 Task: Create List Customer Journey Mapping in Board Product Development Strategies to Workspace Business Writing. Create List Customer Success in Board Content Amplification to Workspace Business Writing. Create List Customer Churn in Board Sales Pipeline Management and Lead Generation to Workspace Business Writing
Action: Mouse moved to (43, 328)
Screenshot: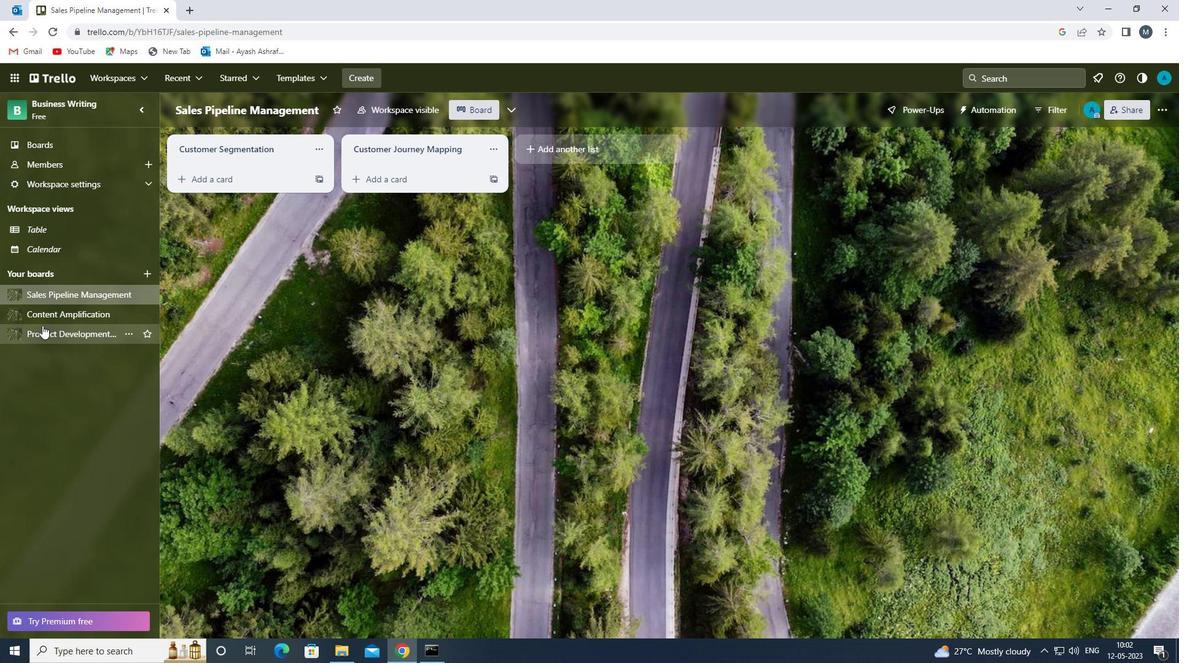 
Action: Mouse pressed left at (43, 328)
Screenshot: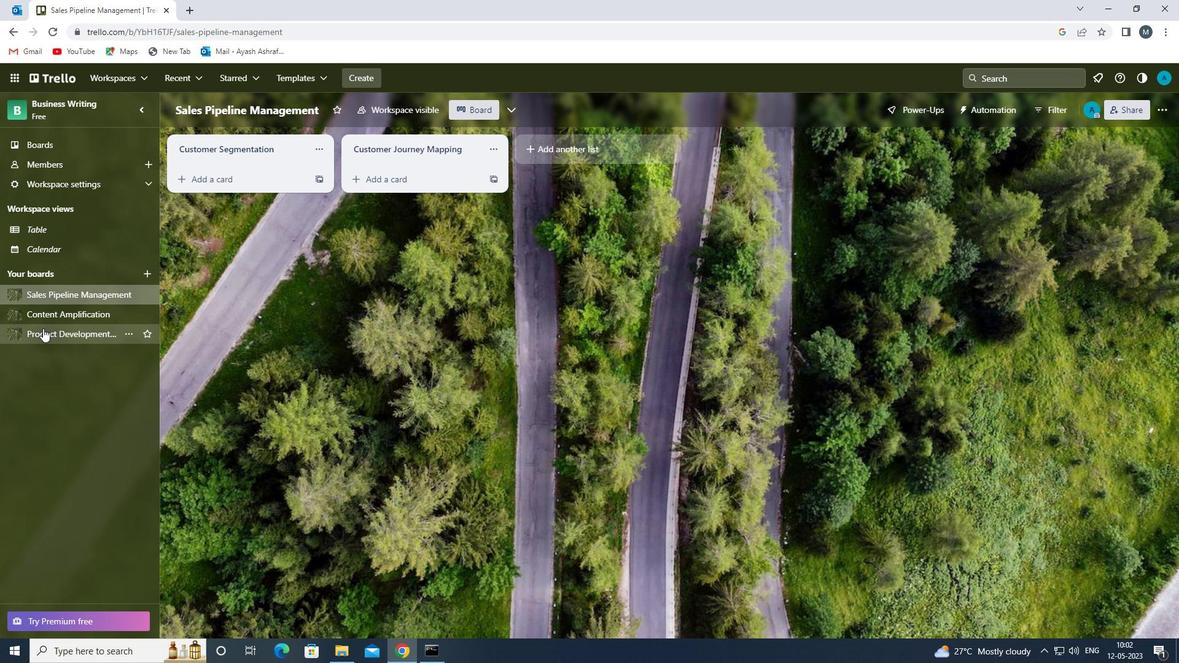 
Action: Mouse moved to (533, 160)
Screenshot: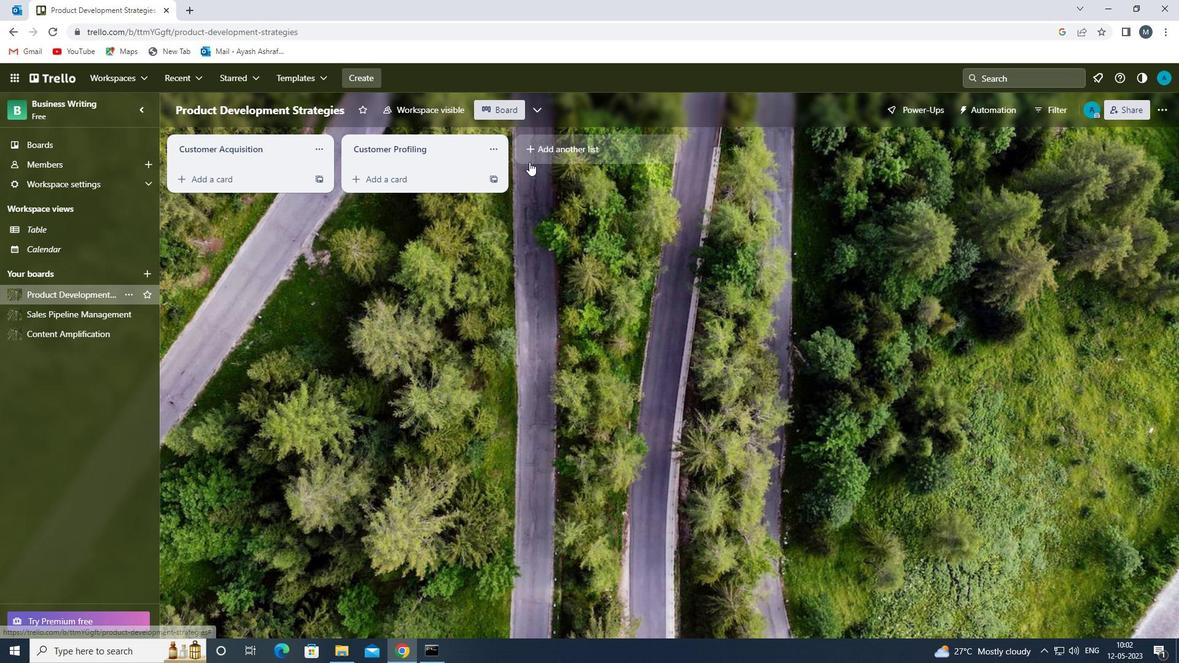 
Action: Mouse pressed left at (533, 160)
Screenshot: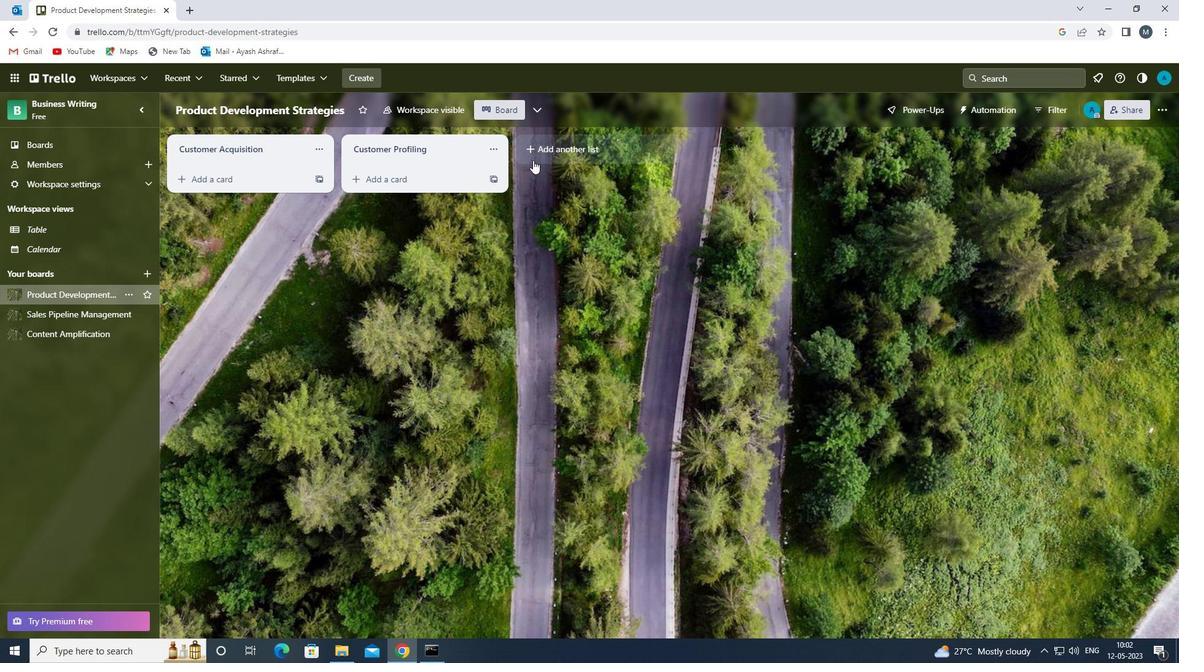 
Action: Mouse moved to (541, 151)
Screenshot: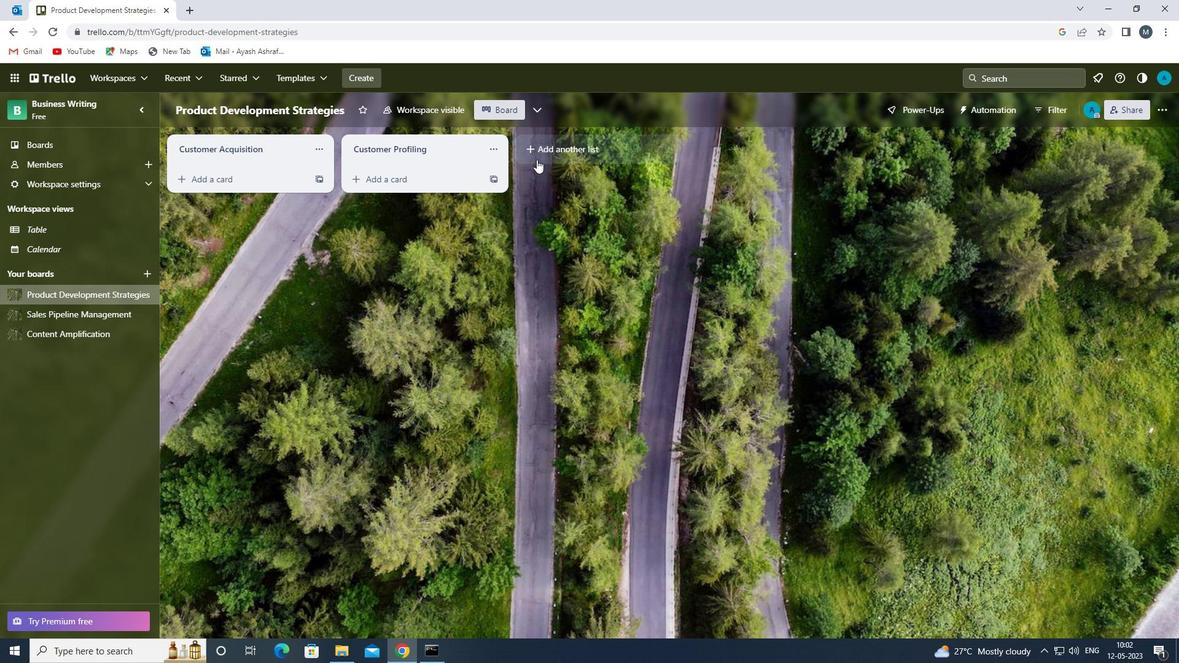 
Action: Mouse pressed left at (541, 151)
Screenshot: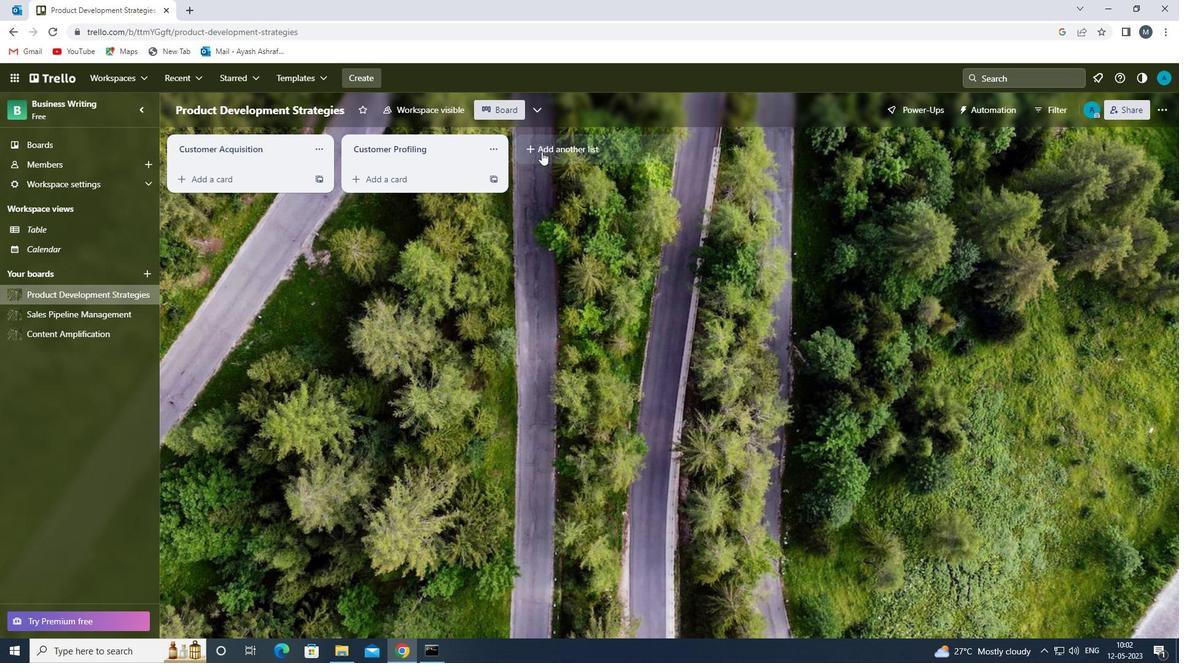 
Action: Mouse moved to (537, 151)
Screenshot: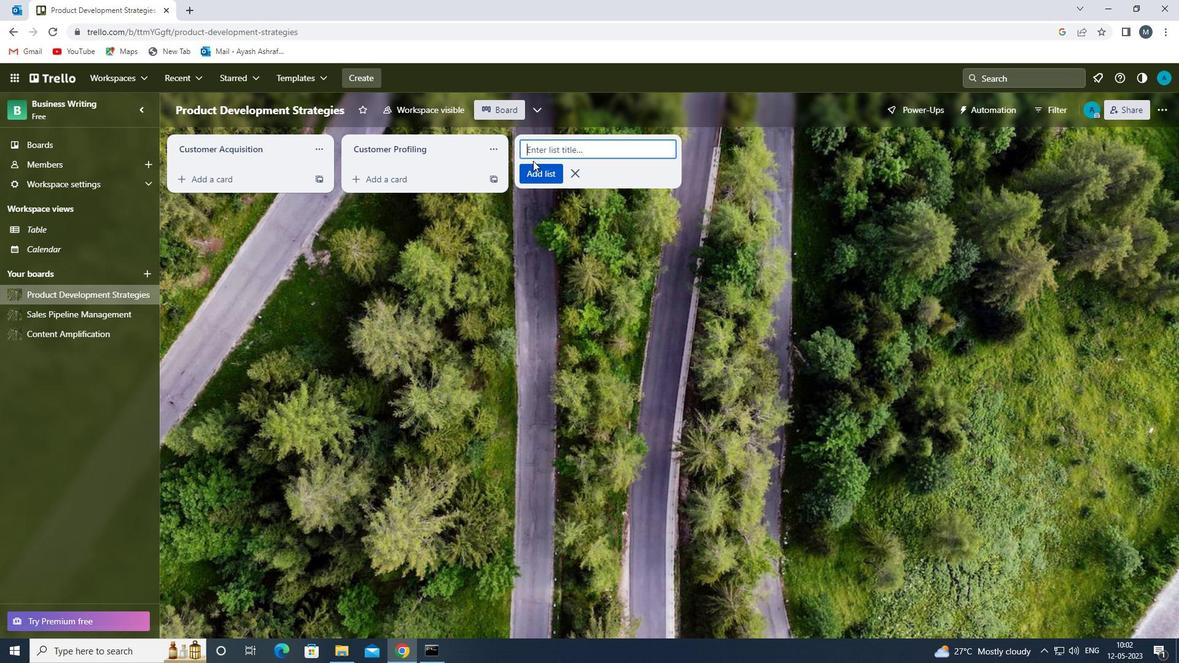 
Action: Mouse pressed left at (537, 151)
Screenshot: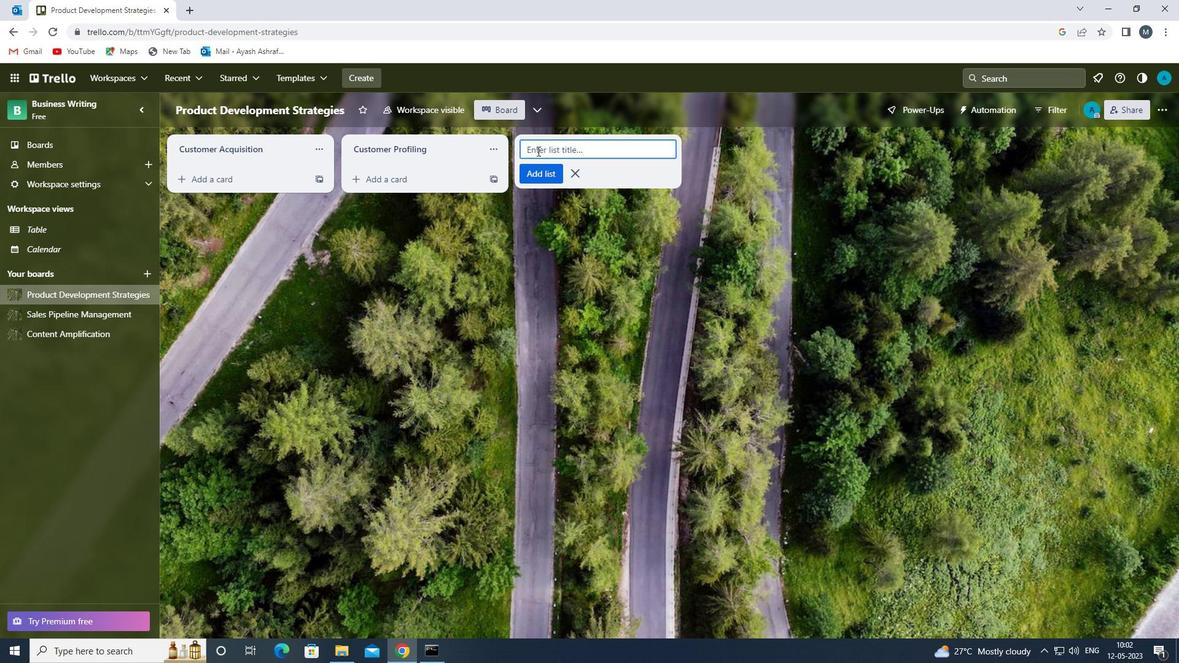 
Action: Mouse moved to (542, 148)
Screenshot: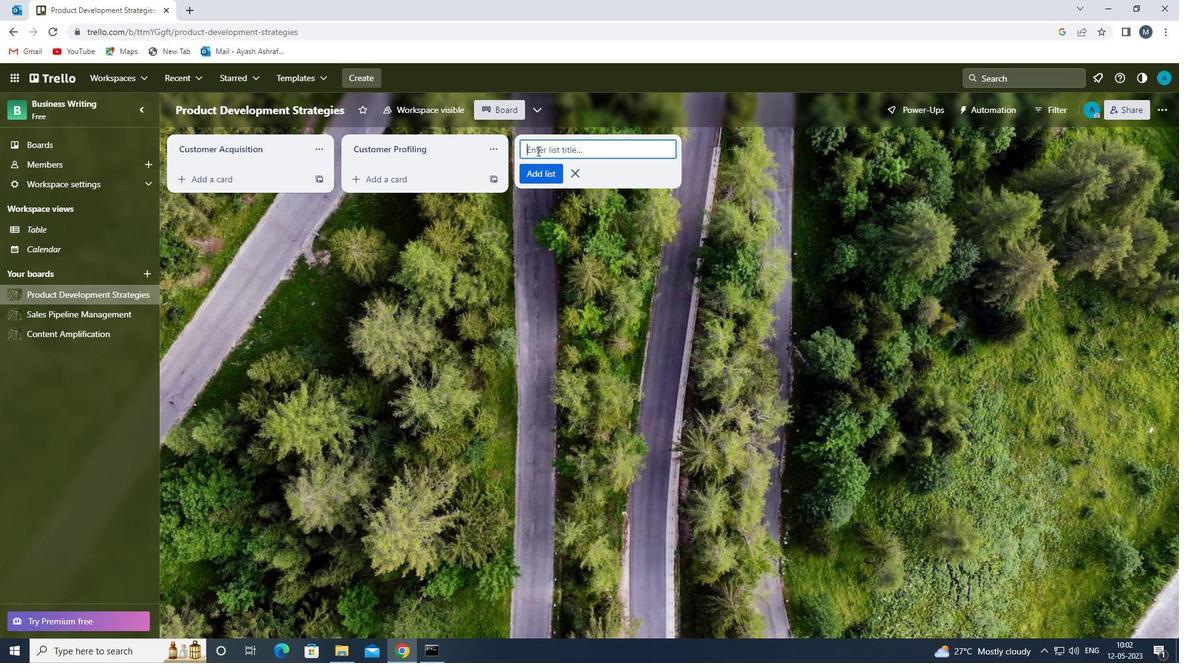 
Action: Key pressed <Key.shift><Key.shift><Key.shift><Key.shift><Key.shift>CUSTOMER<Key.space><Key.shift>JOURNEY<Key.space><Key.shift>MAPPING<Key.space>
Screenshot: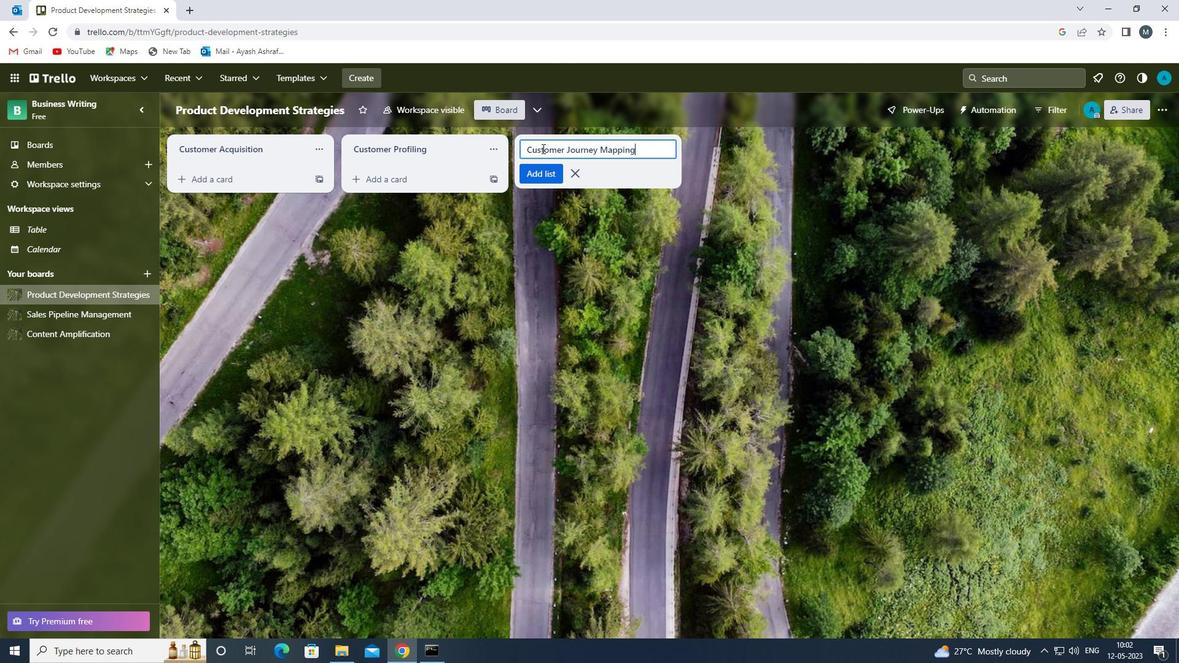 
Action: Mouse moved to (532, 171)
Screenshot: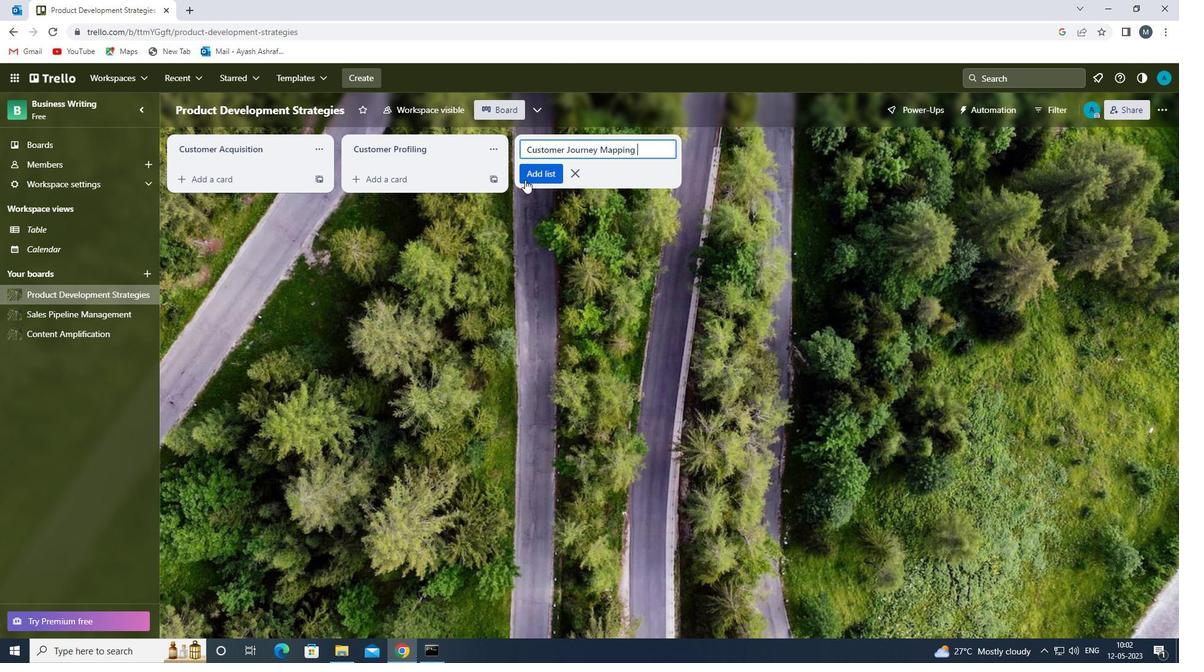 
Action: Mouse pressed left at (532, 171)
Screenshot: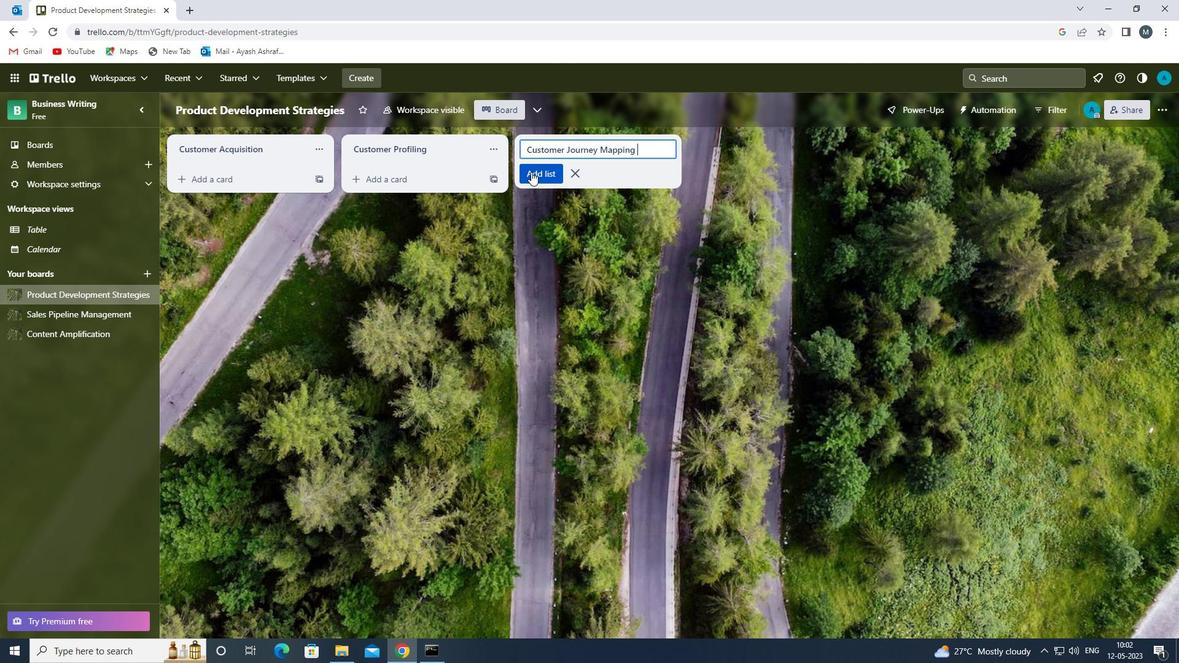 
Action: Mouse moved to (382, 310)
Screenshot: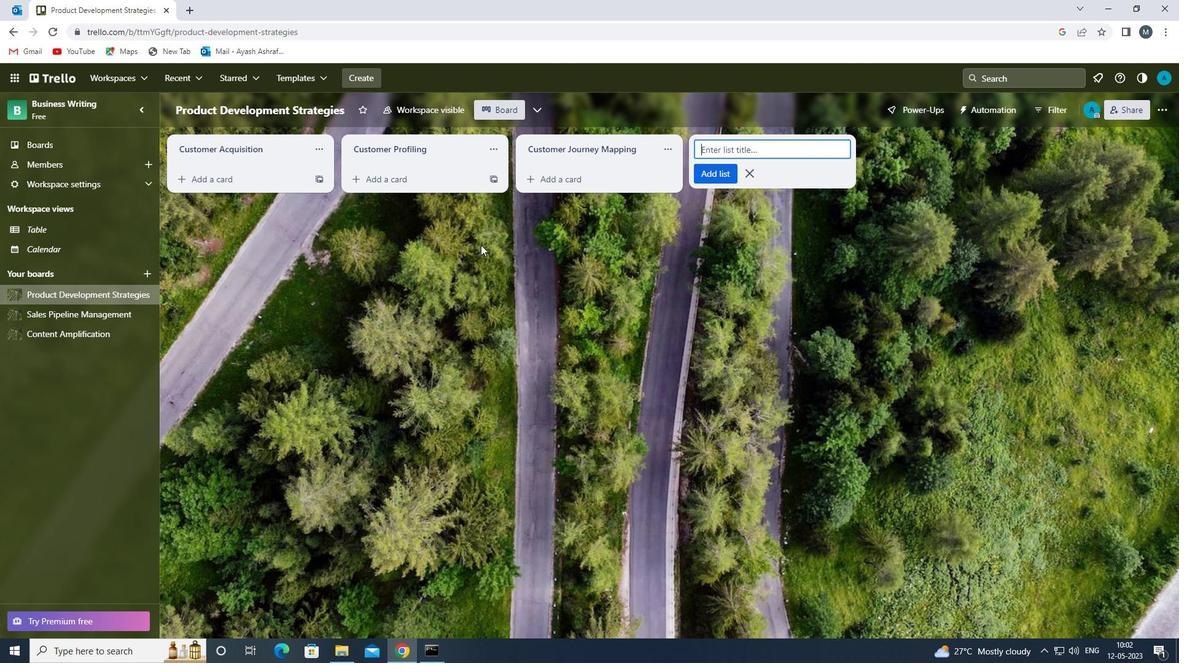 
Action: Mouse pressed left at (382, 310)
Screenshot: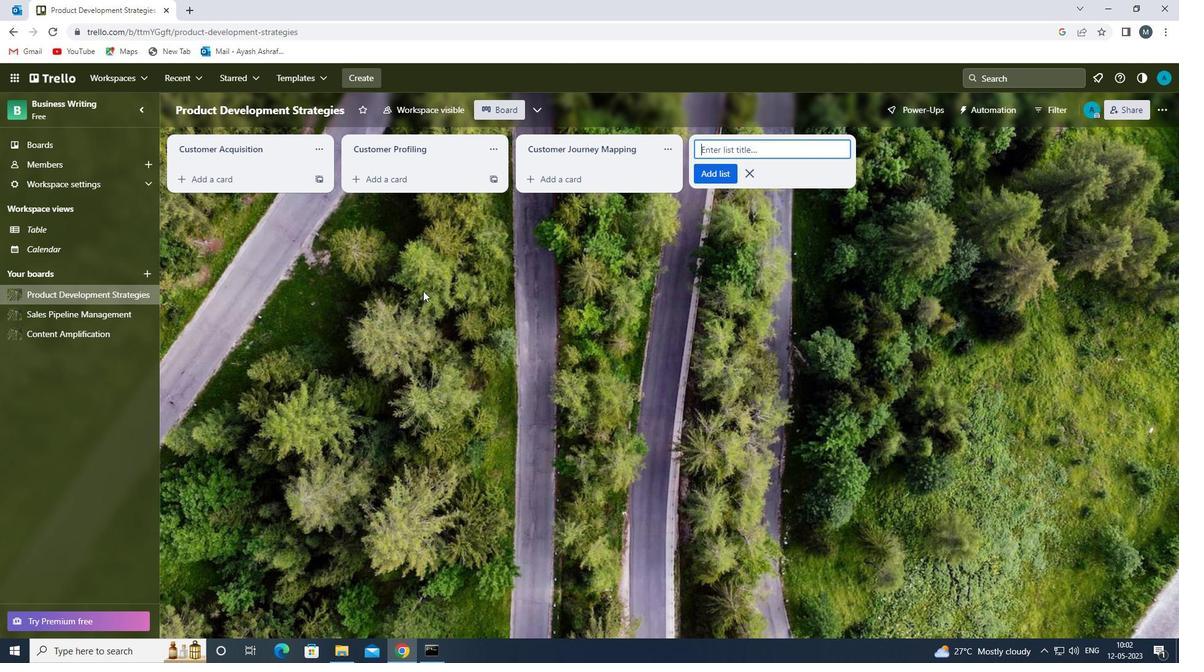 
Action: Mouse moved to (78, 330)
Screenshot: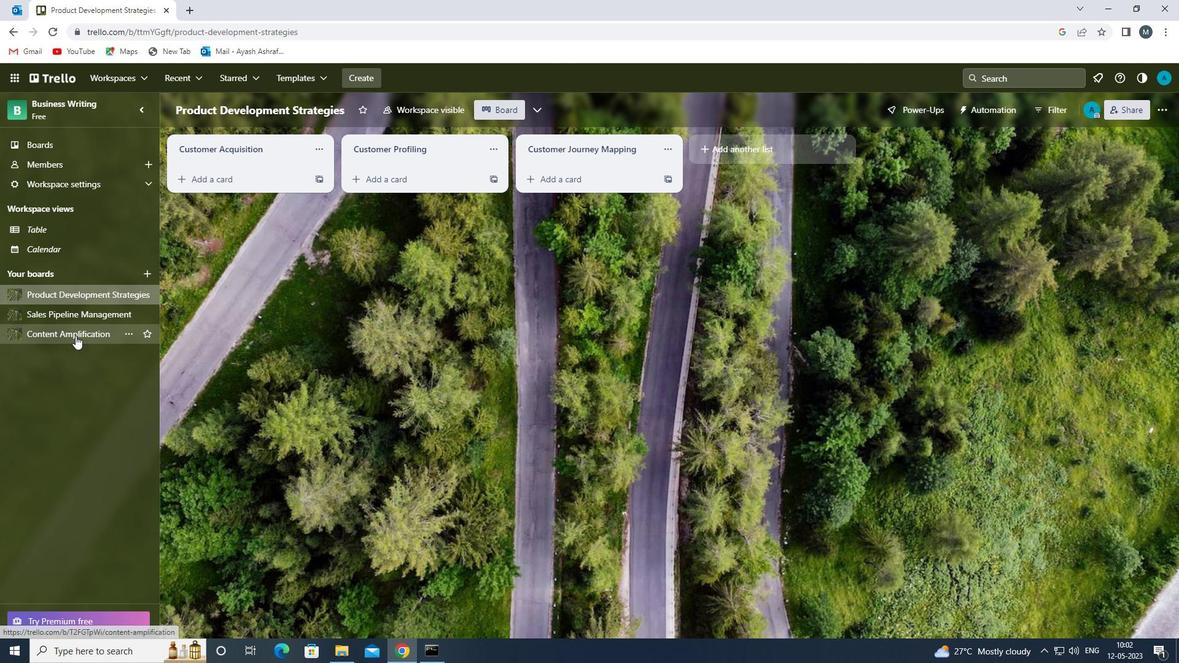 
Action: Mouse pressed left at (78, 330)
Screenshot: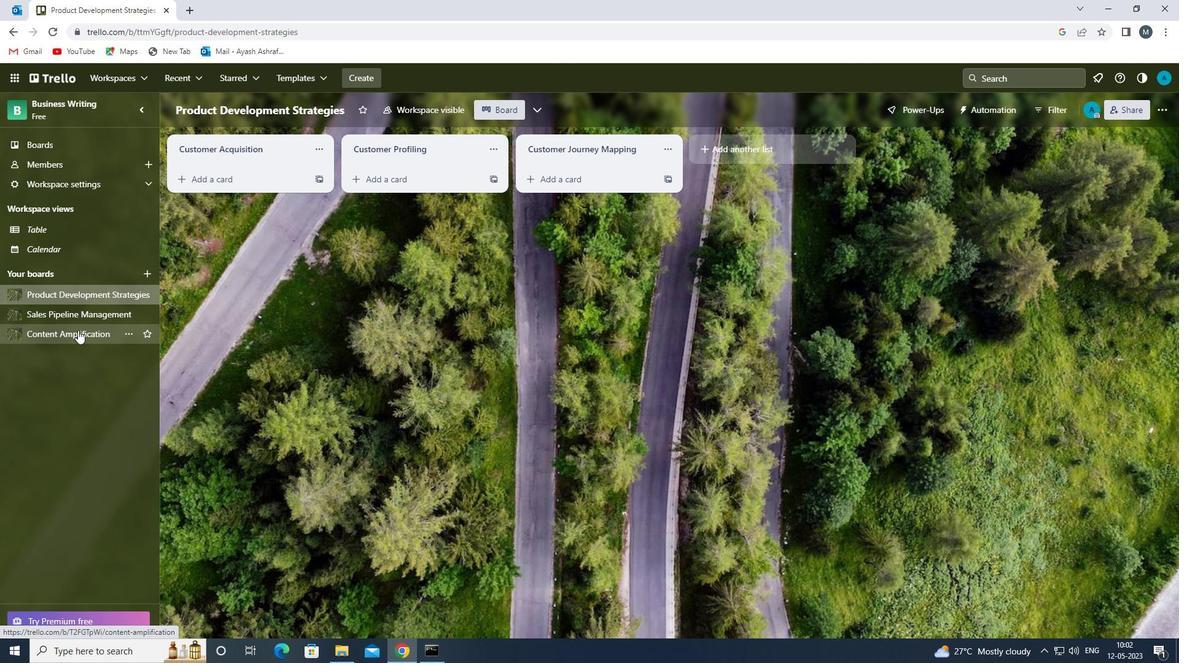 
Action: Mouse moved to (596, 142)
Screenshot: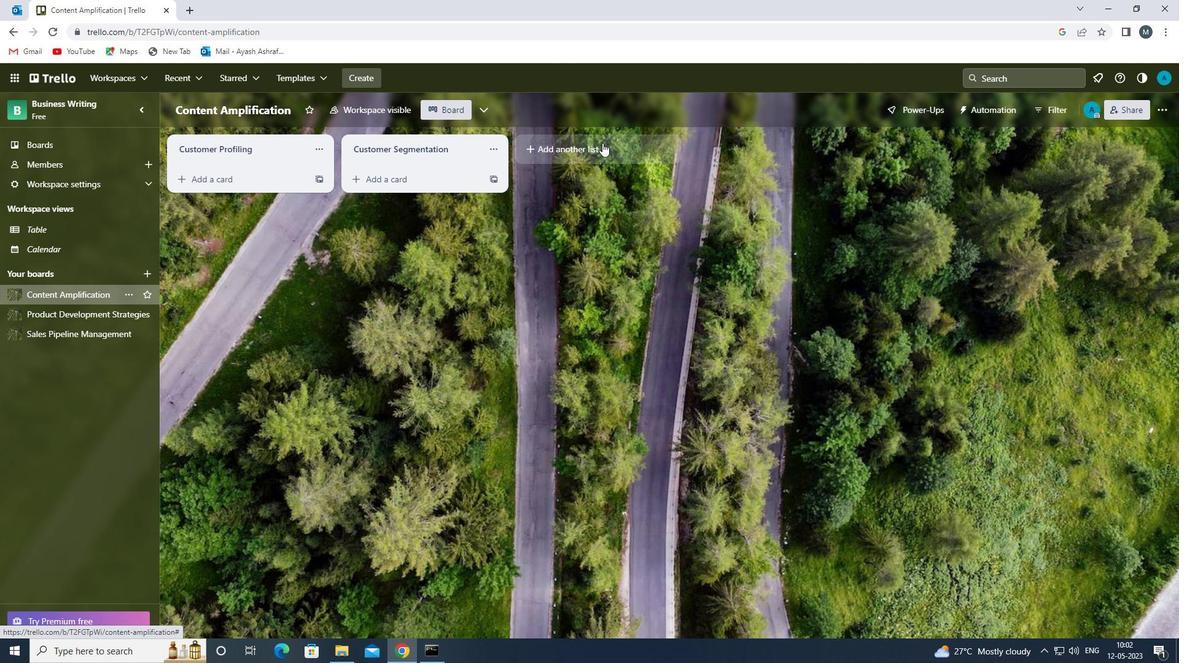 
Action: Mouse pressed left at (596, 142)
Screenshot: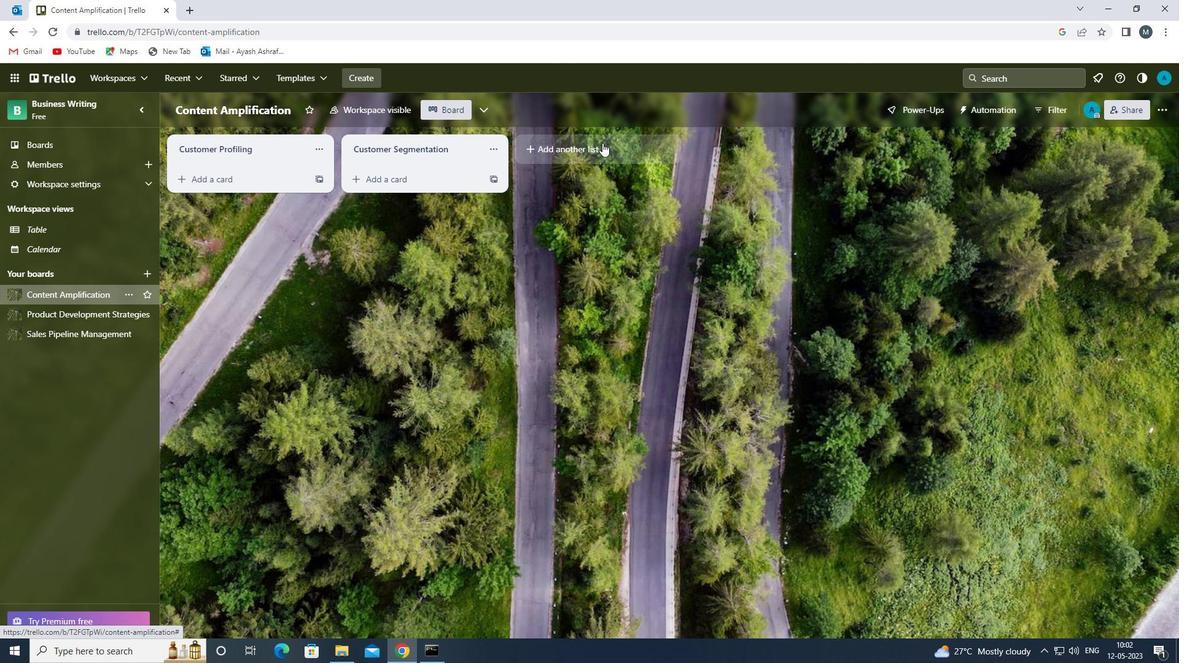
Action: Mouse moved to (562, 149)
Screenshot: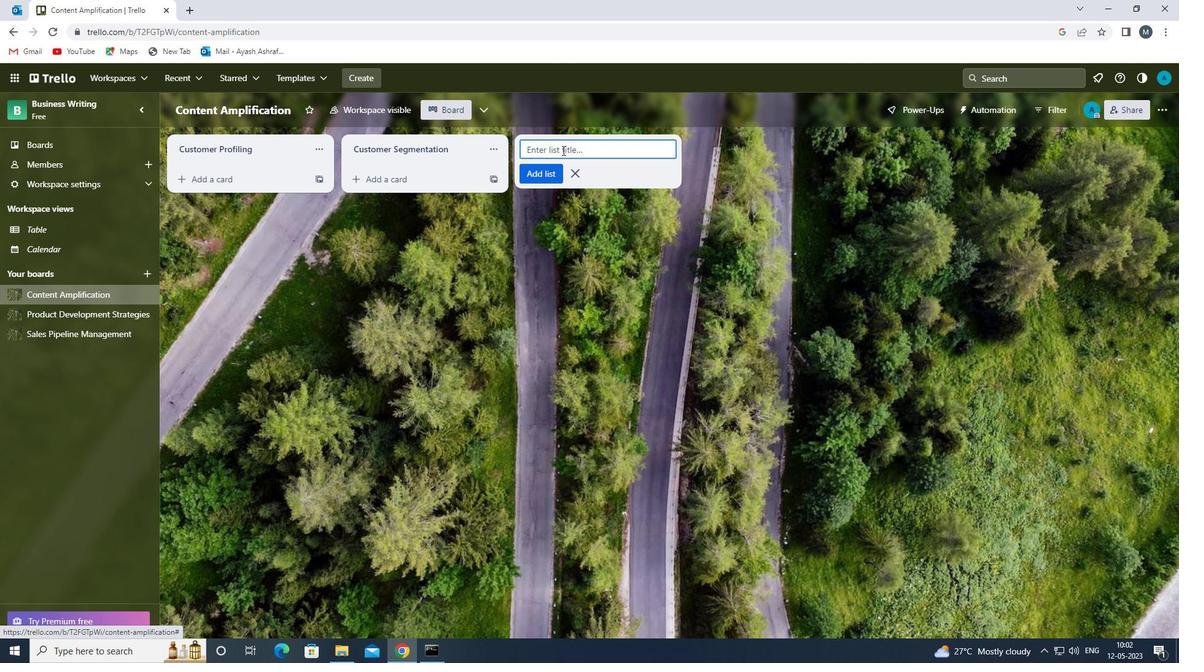 
Action: Mouse pressed left at (562, 149)
Screenshot: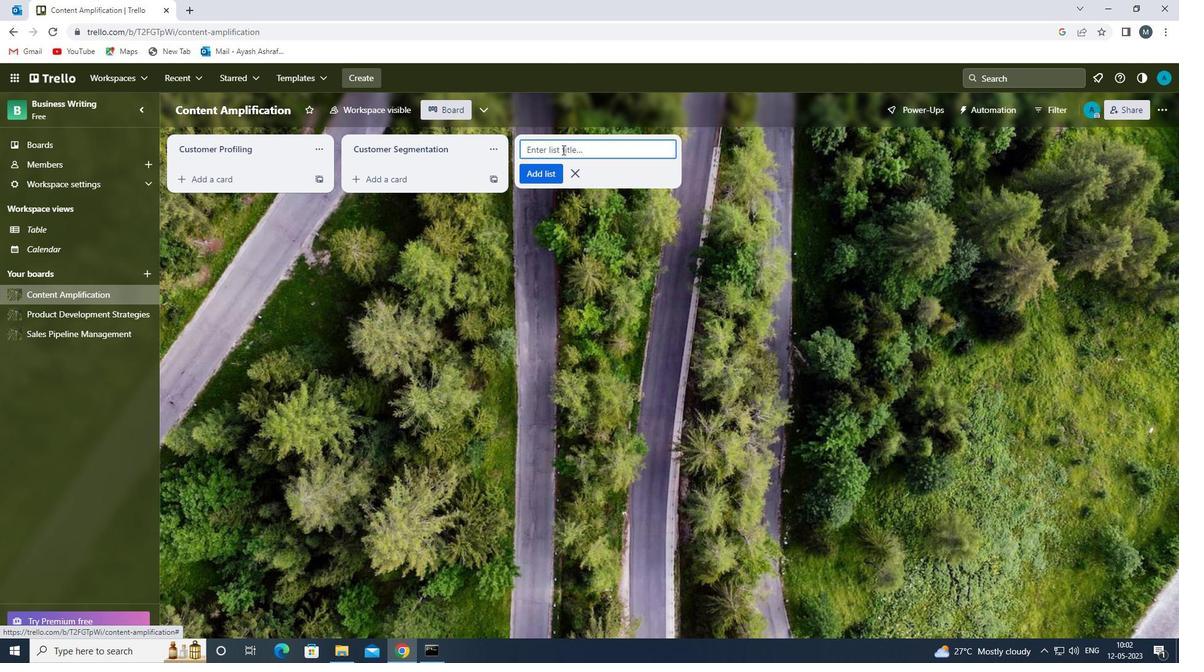 
Action: Mouse moved to (565, 147)
Screenshot: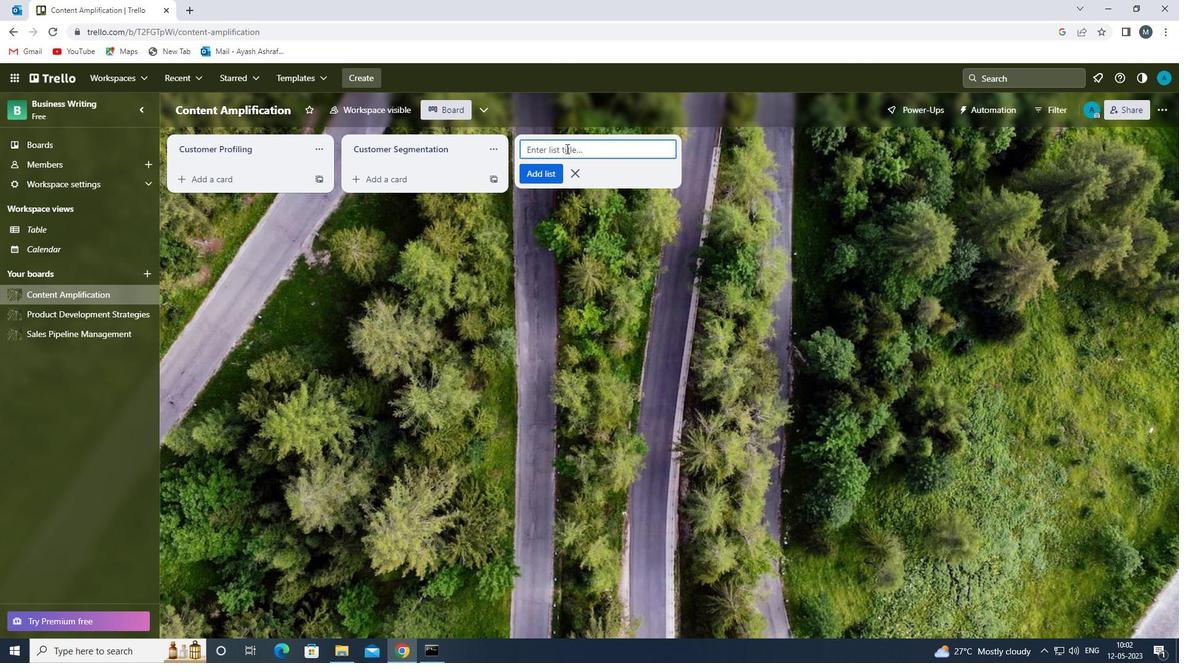 
Action: Key pressed <Key.shift><Key.shift><Key.shift>CUSTOMER<Key.space><Key.shift>SUCEC<Key.backspace><Key.backspace><Key.backspace>CESS
Screenshot: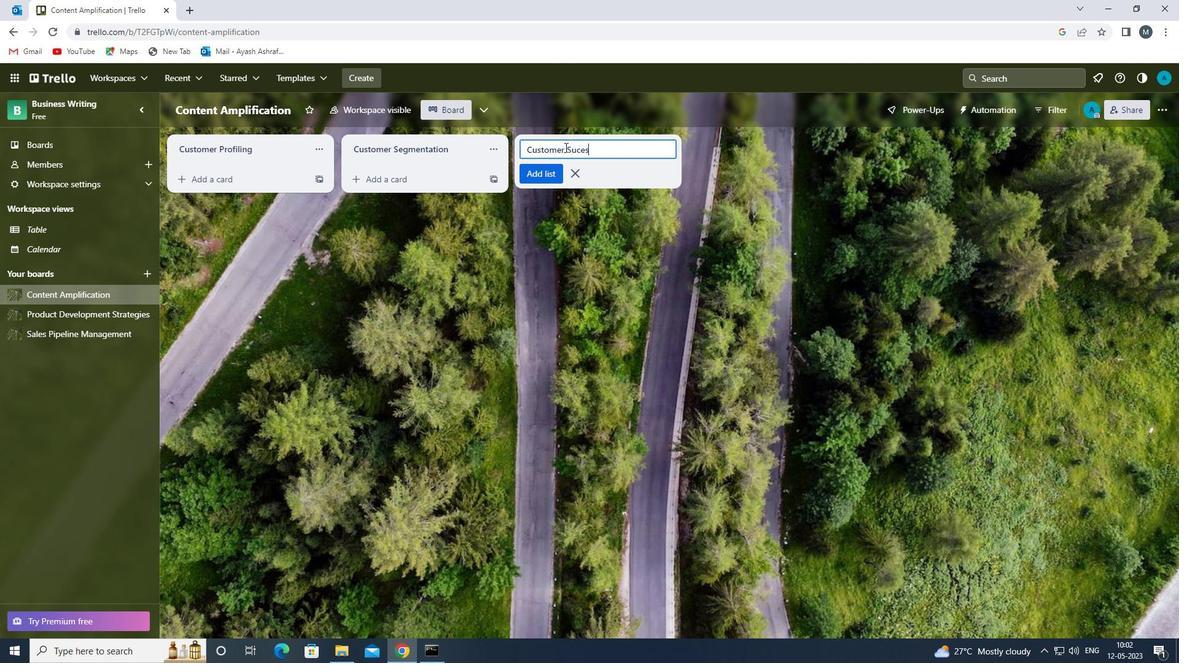 
Action: Mouse moved to (535, 170)
Screenshot: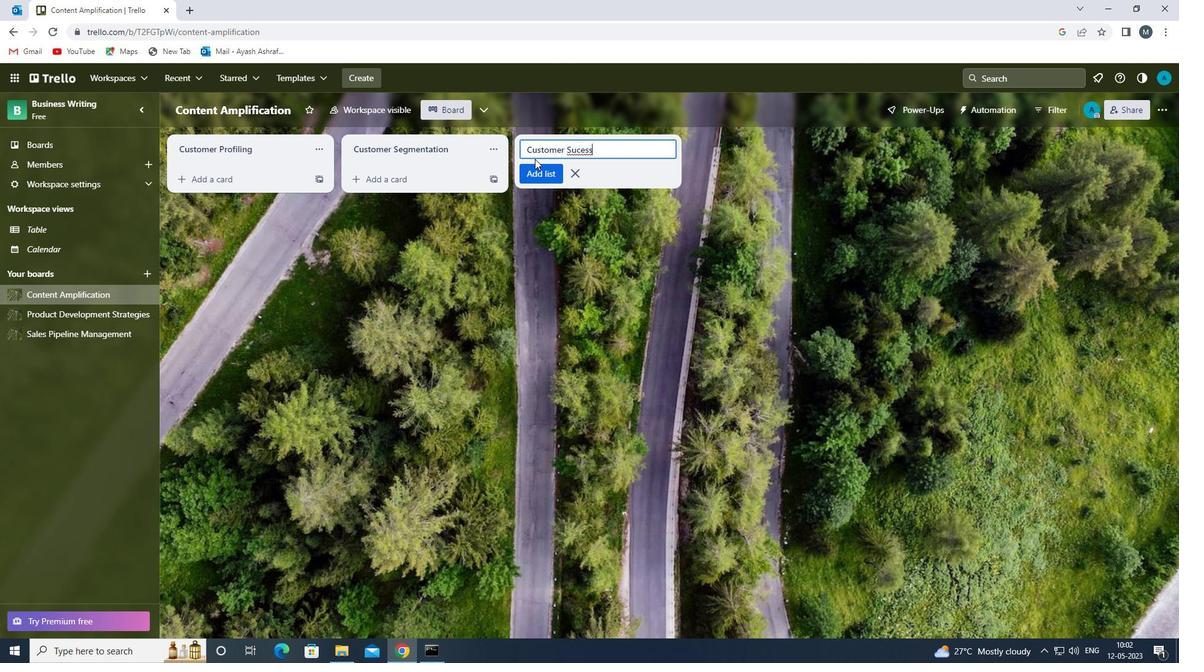 
Action: Mouse pressed left at (535, 170)
Screenshot: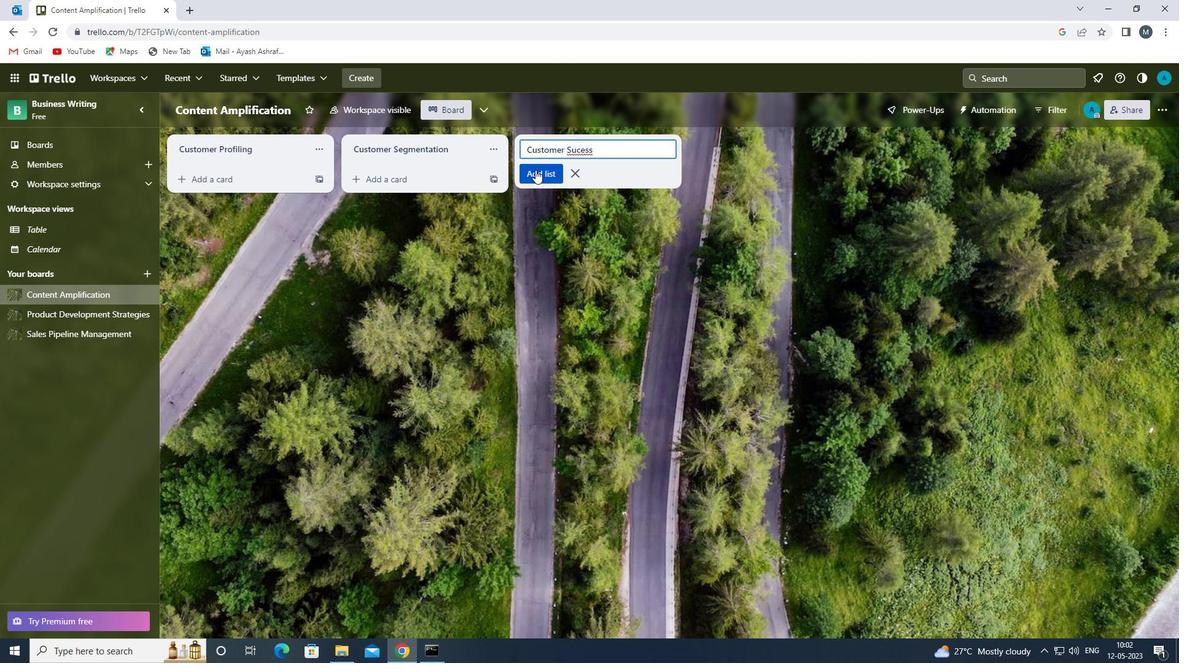 
Action: Mouse moved to (83, 339)
Screenshot: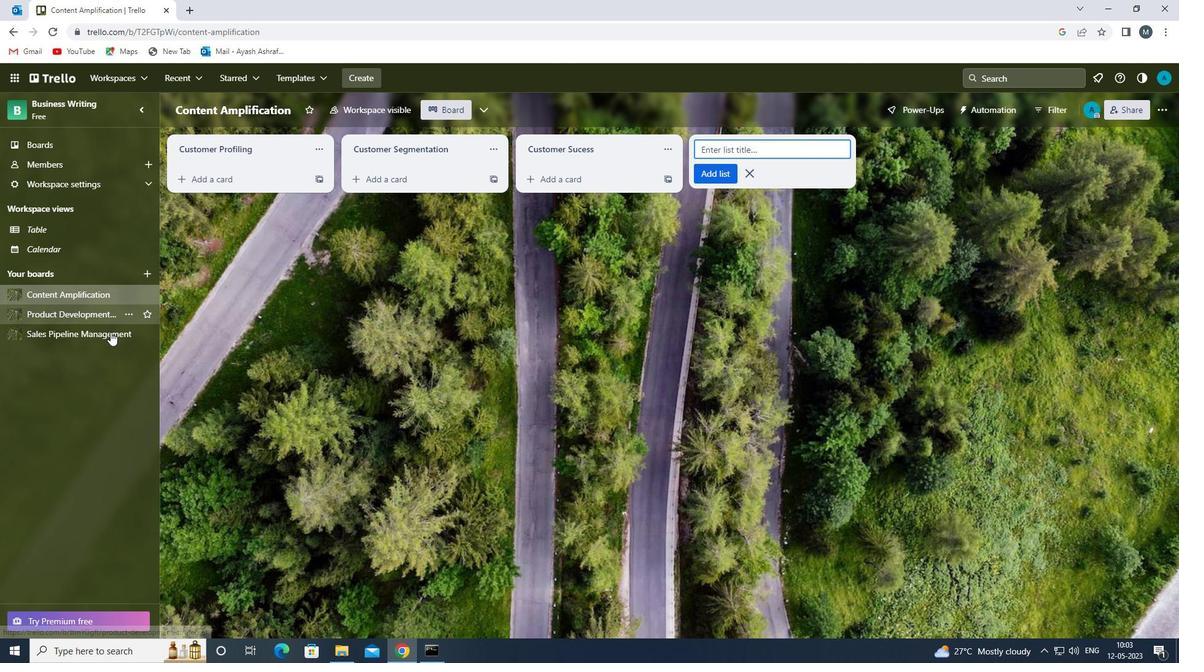 
Action: Mouse pressed left at (83, 339)
Screenshot: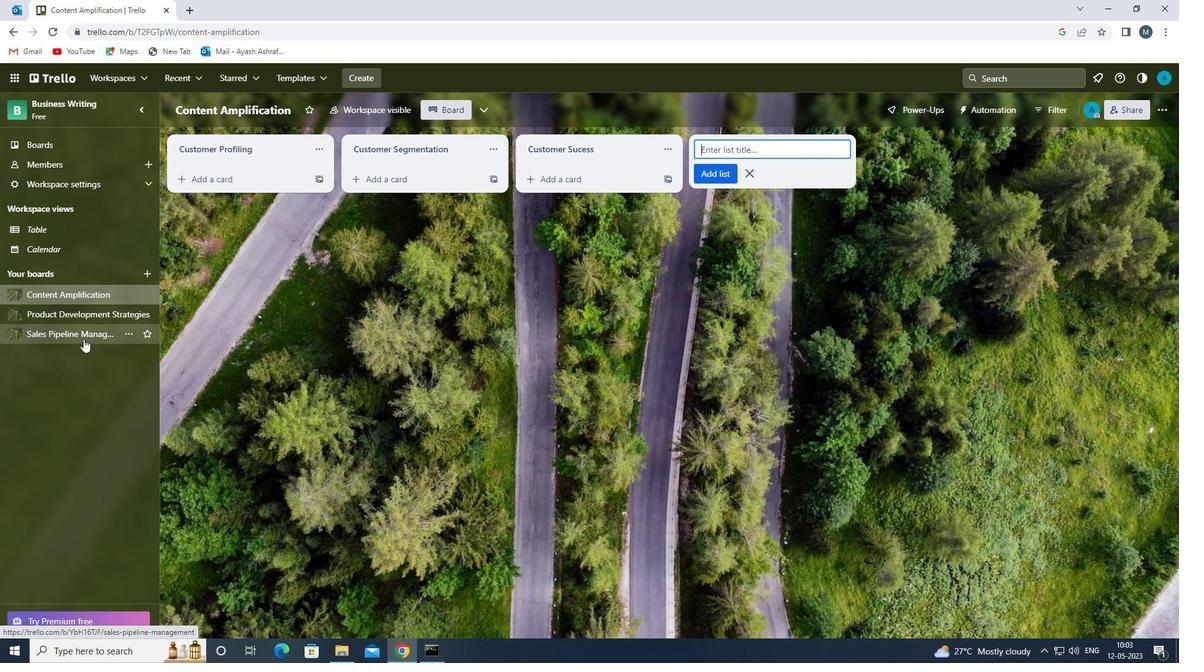
Action: Mouse moved to (552, 143)
Screenshot: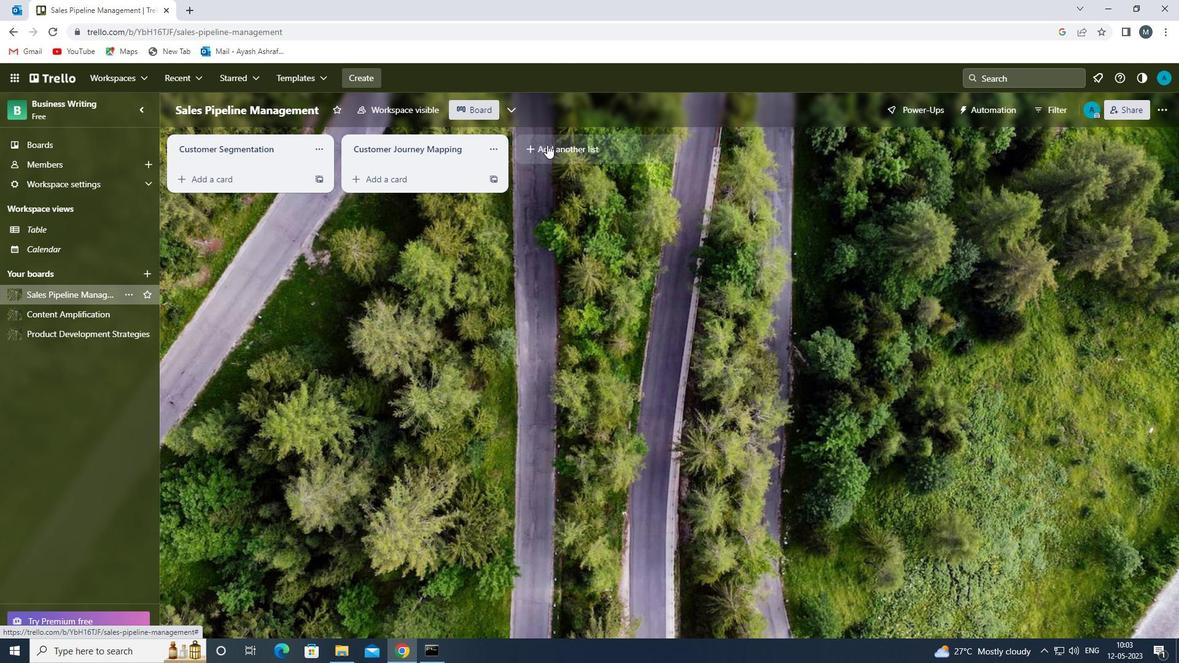 
Action: Mouse pressed left at (552, 143)
Screenshot: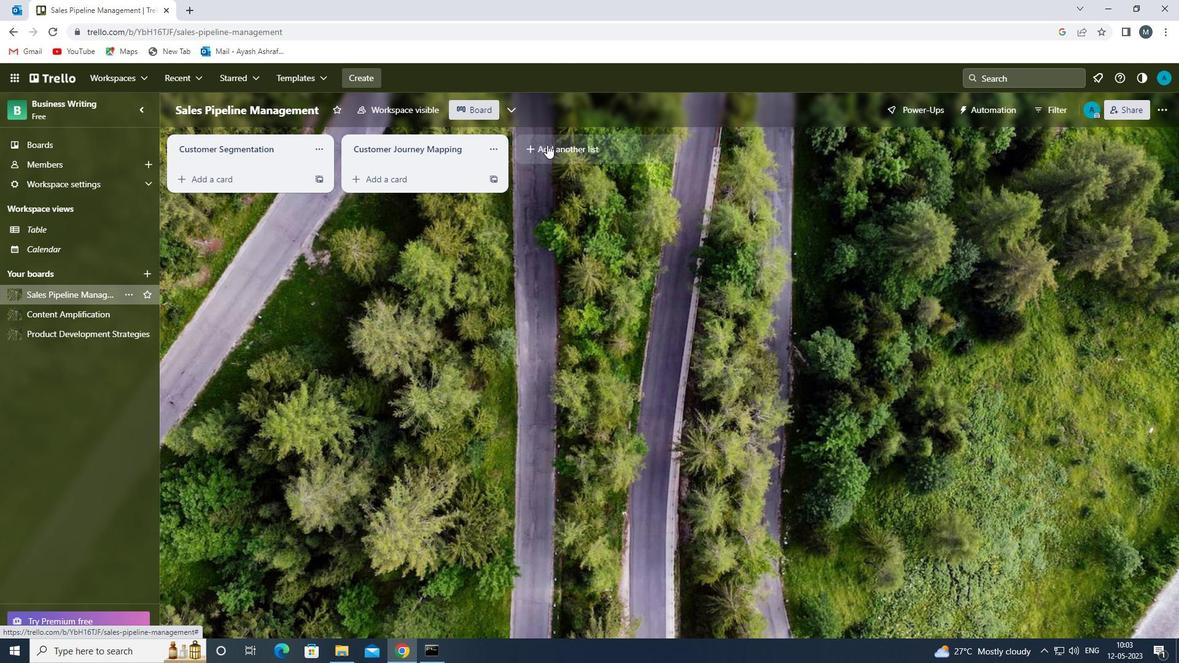 
Action: Mouse moved to (552, 149)
Screenshot: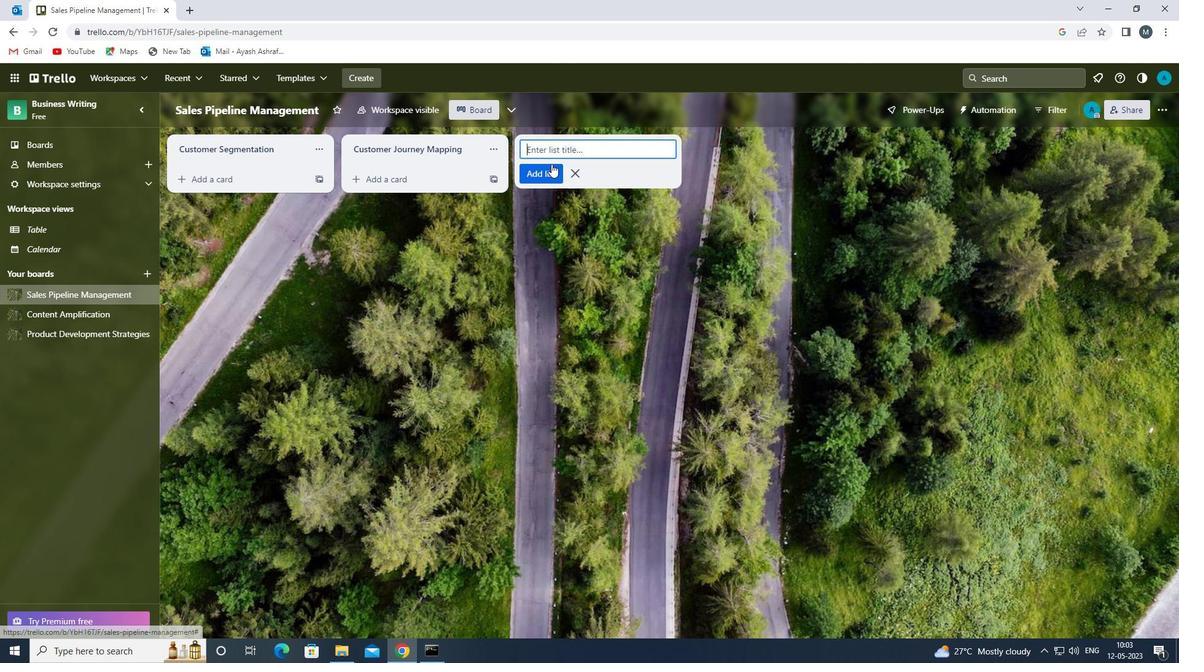 
Action: Mouse pressed left at (552, 149)
Screenshot: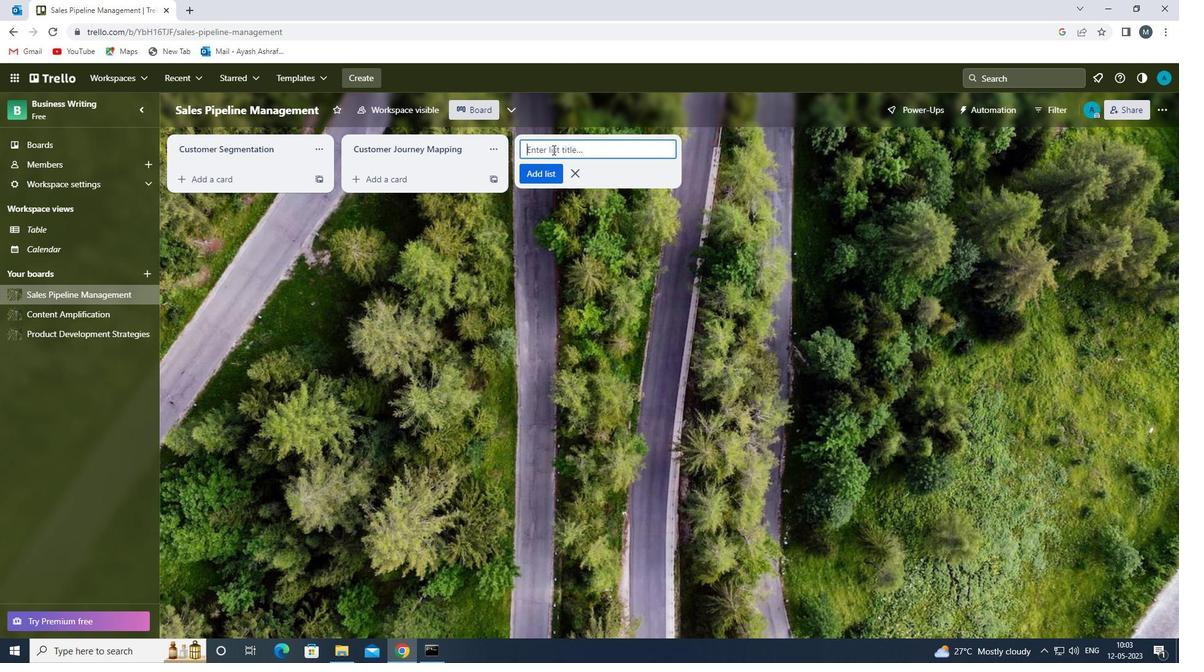 
Action: Key pressed <Key.shift>CUSTOMER<Key.space><Key.shift><Key.shift>CHURN<Key.space>
Screenshot: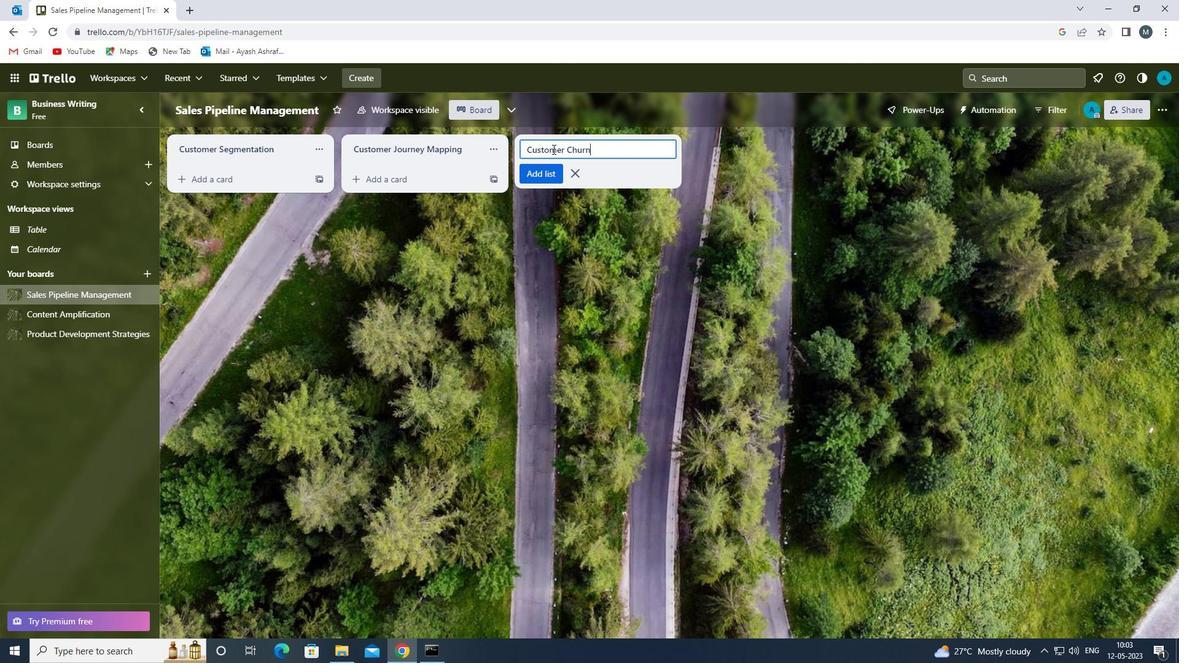 
Action: Mouse moved to (537, 176)
Screenshot: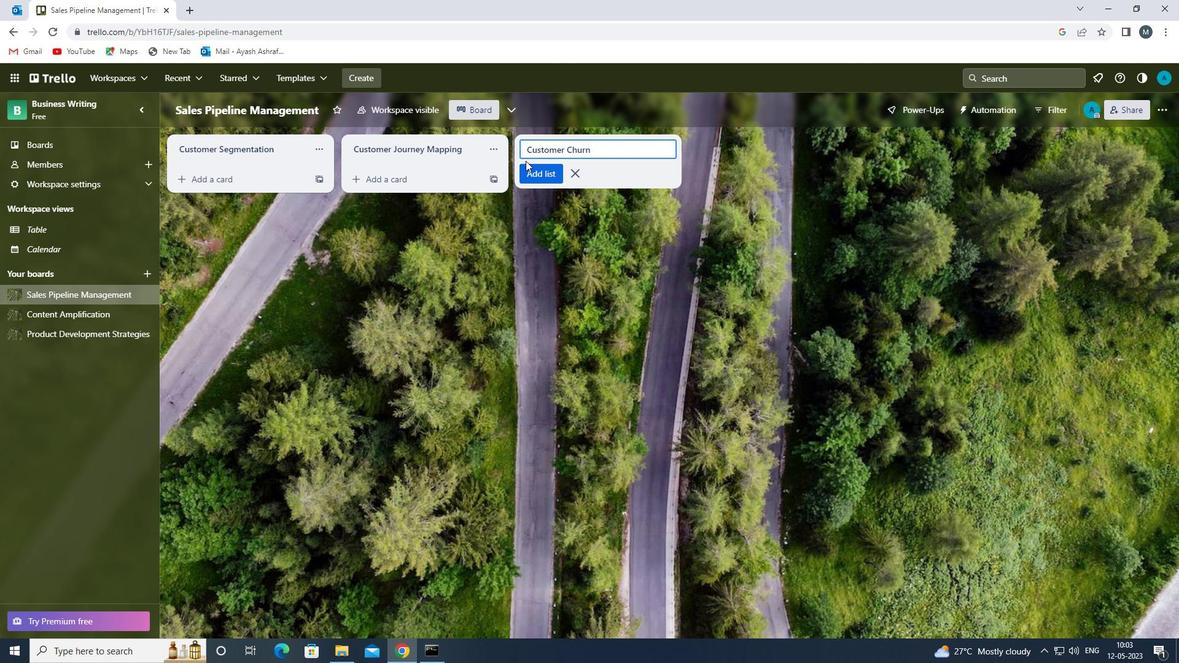 
Action: Mouse pressed left at (537, 176)
Screenshot: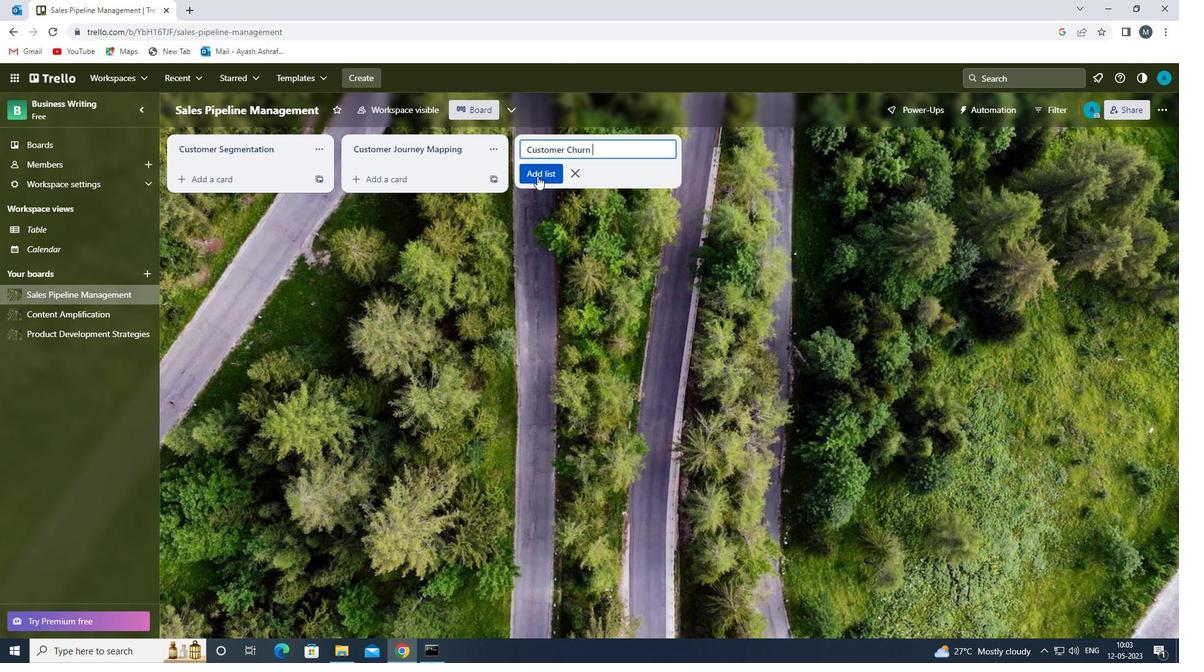 
Action: Mouse moved to (385, 299)
Screenshot: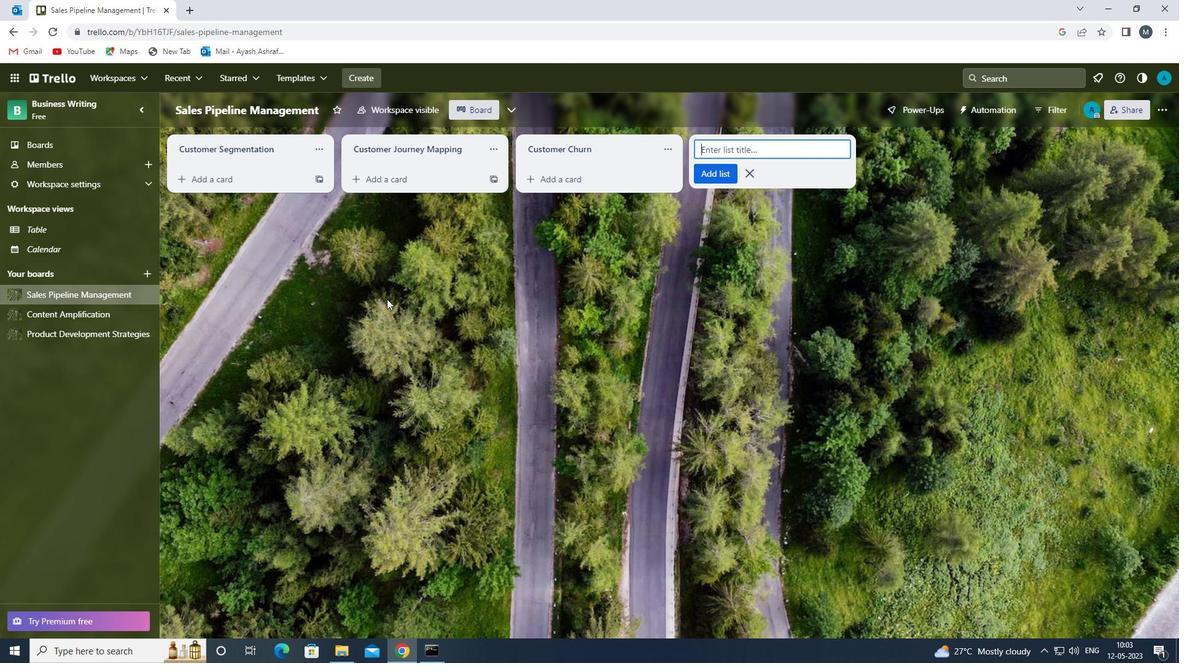 
Action: Mouse pressed left at (385, 299)
Screenshot: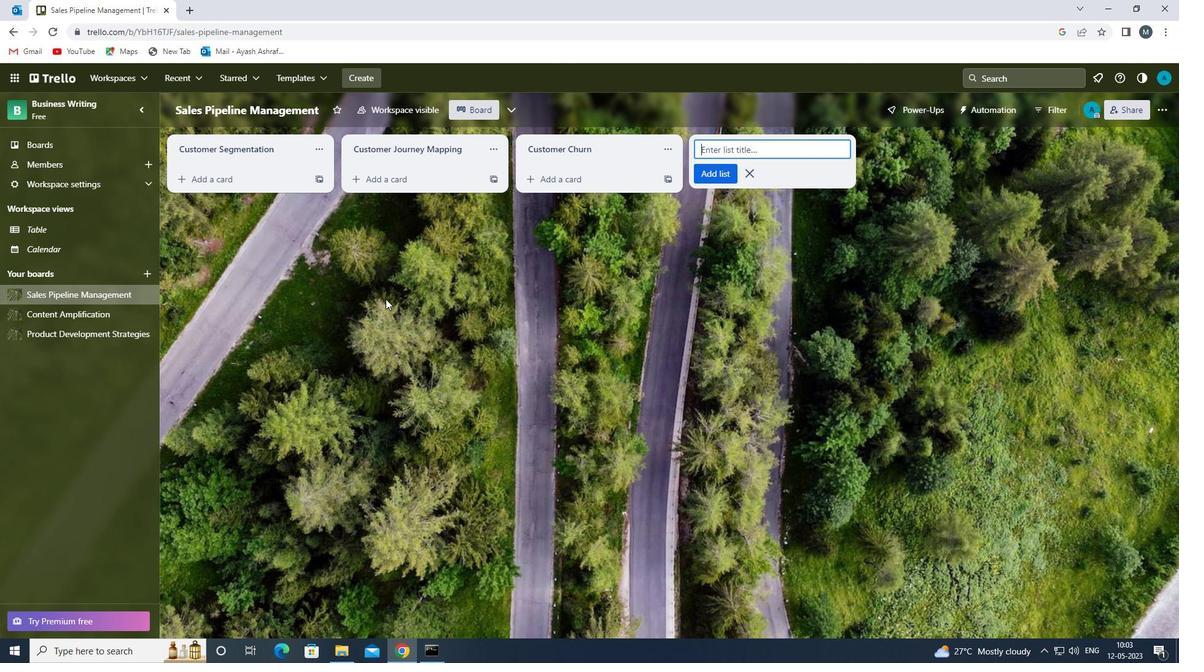 
Action: Mouse moved to (385, 299)
Screenshot: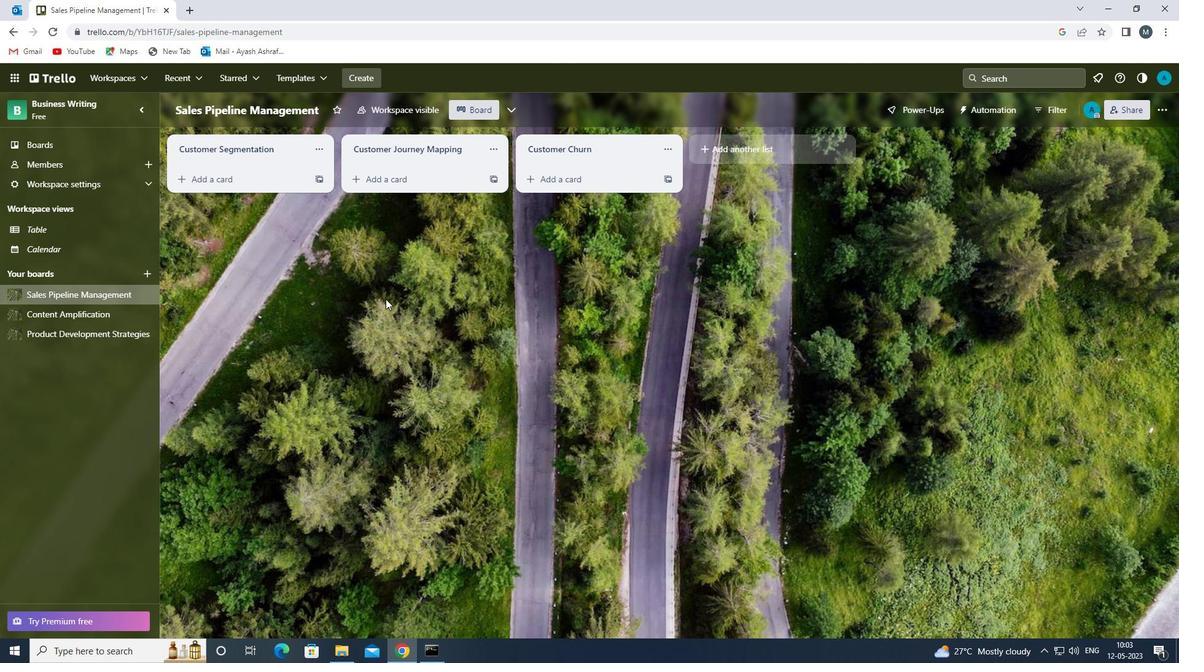 
